 Task: Change transition to gallery.
Action: Mouse moved to (212, 99)
Screenshot: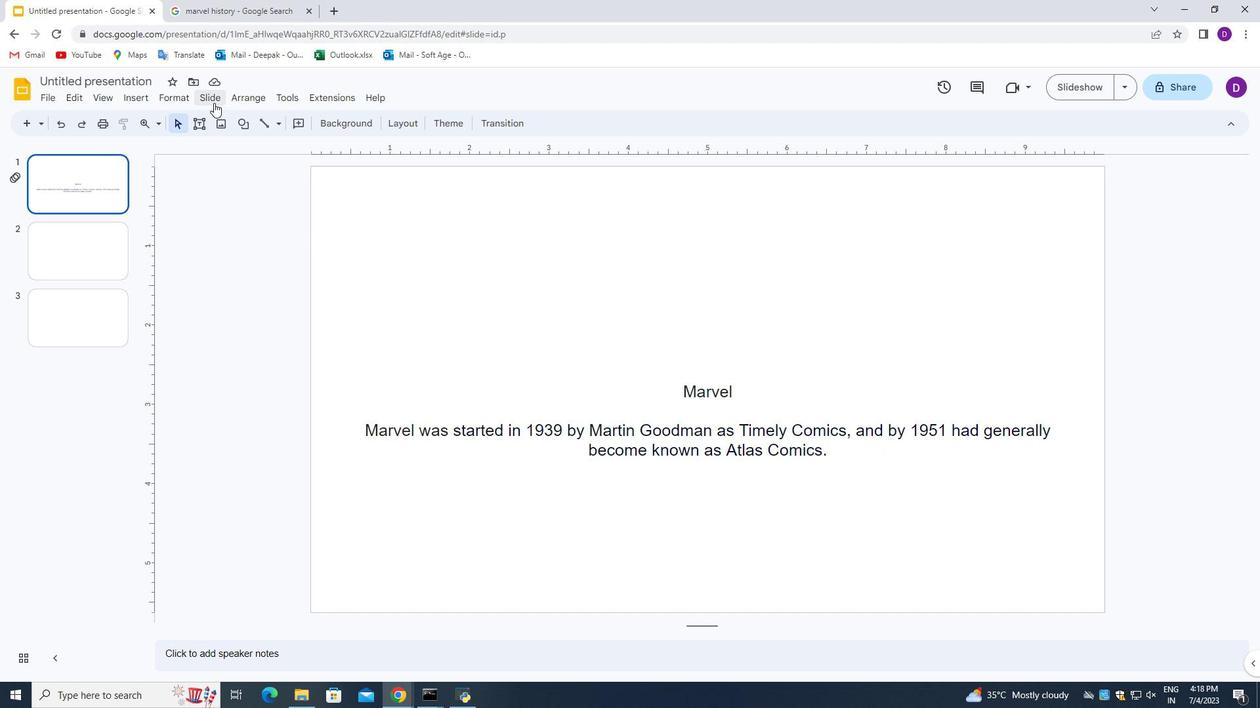 
Action: Mouse pressed left at (212, 99)
Screenshot: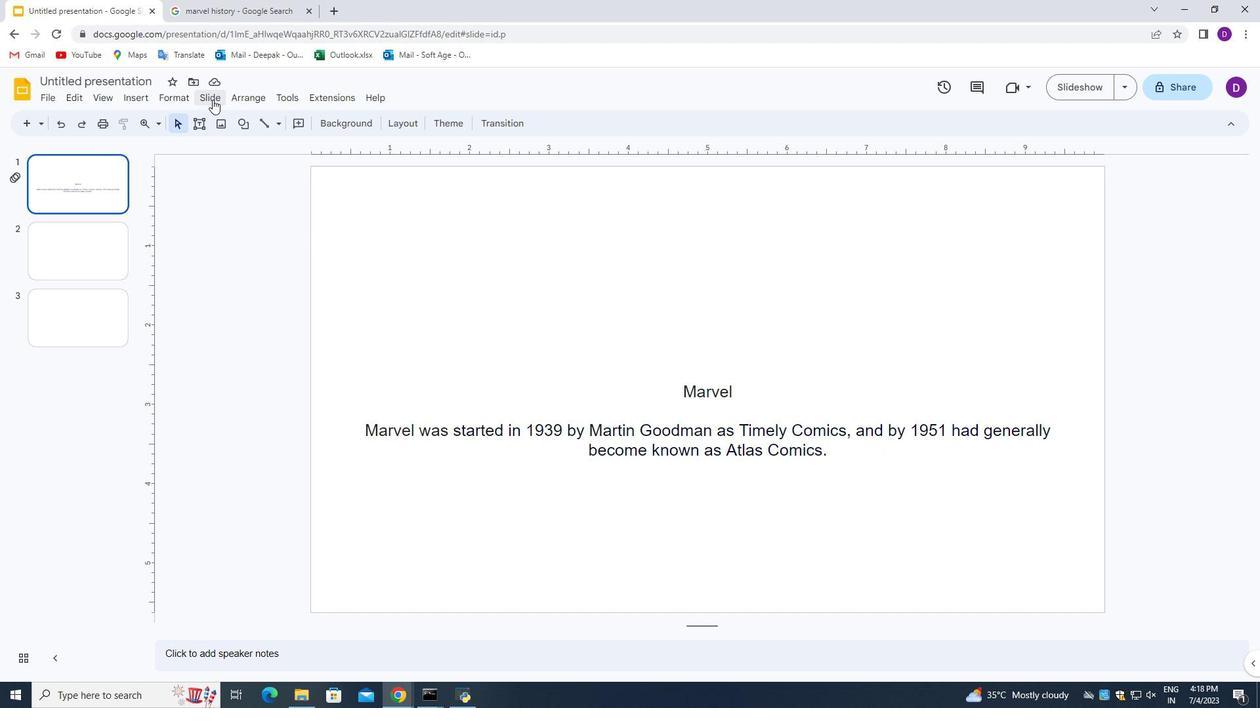 
Action: Mouse moved to (271, 279)
Screenshot: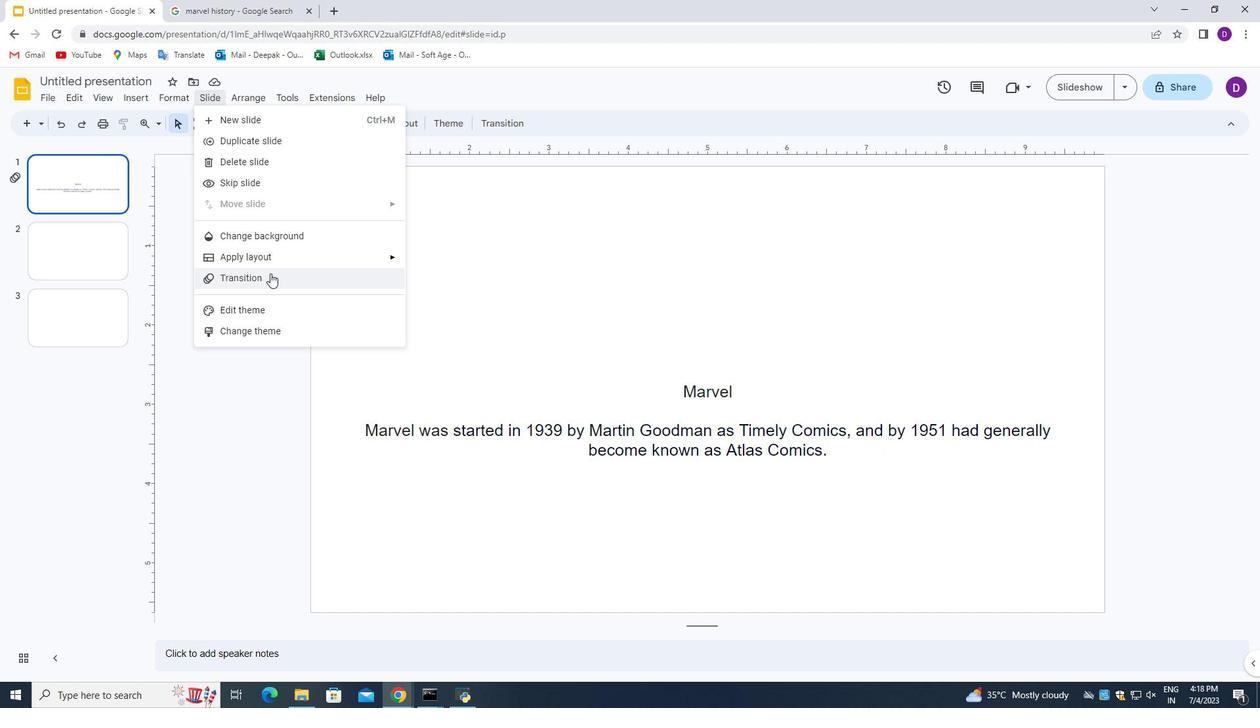 
Action: Mouse pressed left at (271, 279)
Screenshot: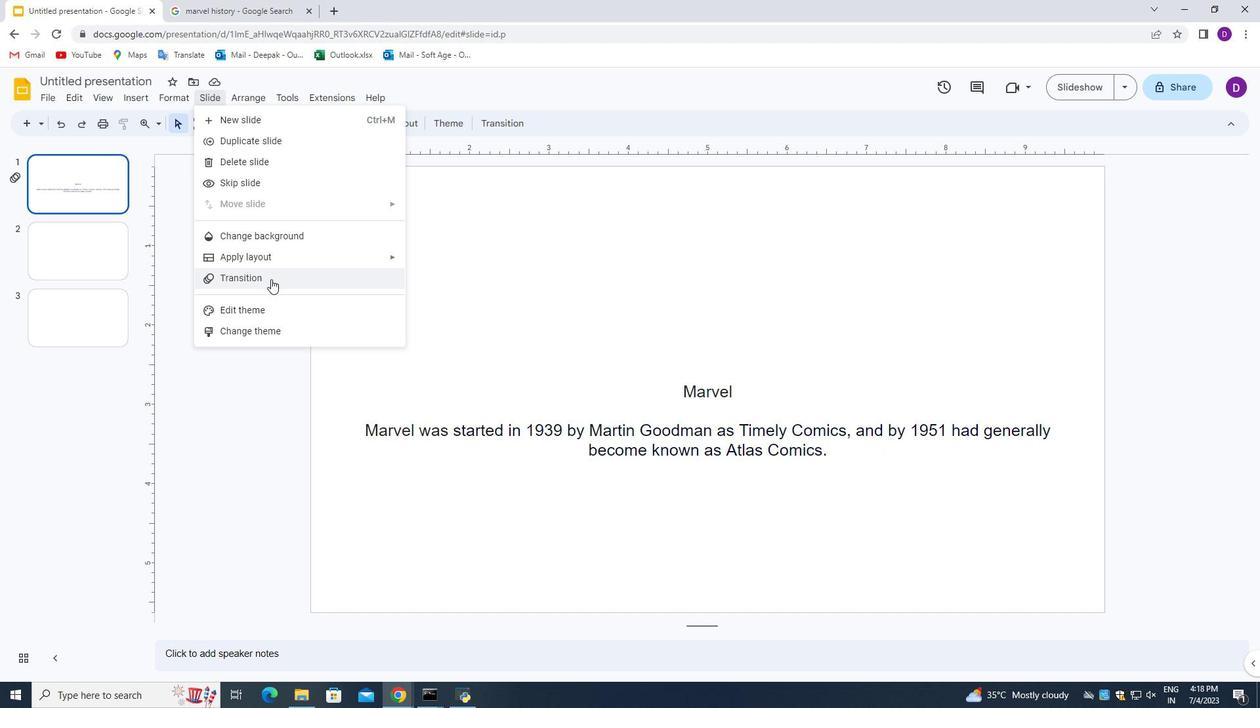 
Action: Mouse moved to (1107, 249)
Screenshot: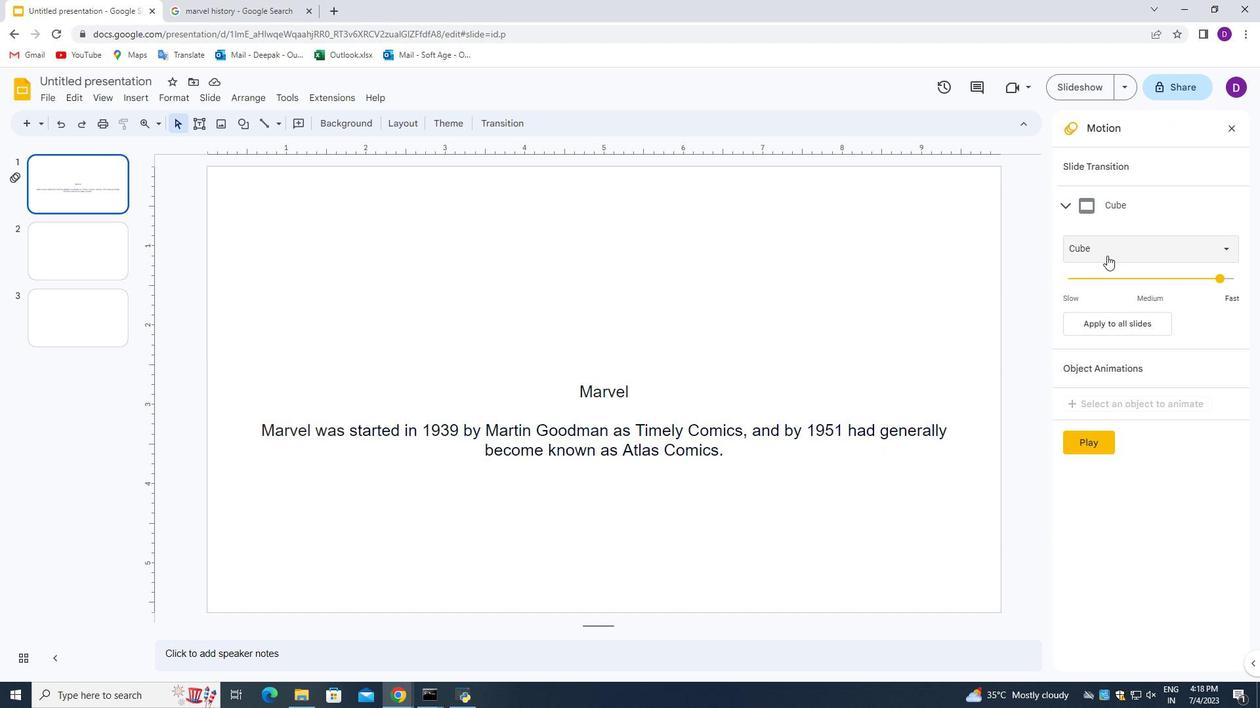 
Action: Mouse pressed left at (1107, 249)
Screenshot: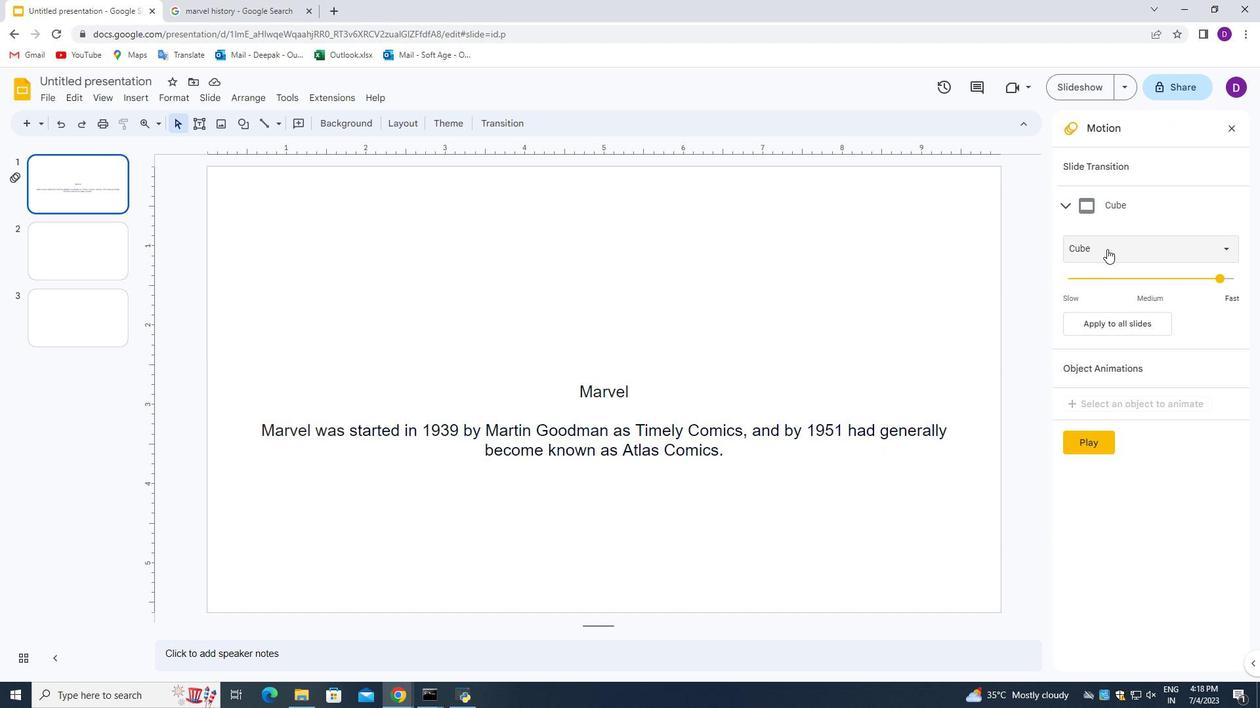 
Action: Mouse moved to (1110, 420)
Screenshot: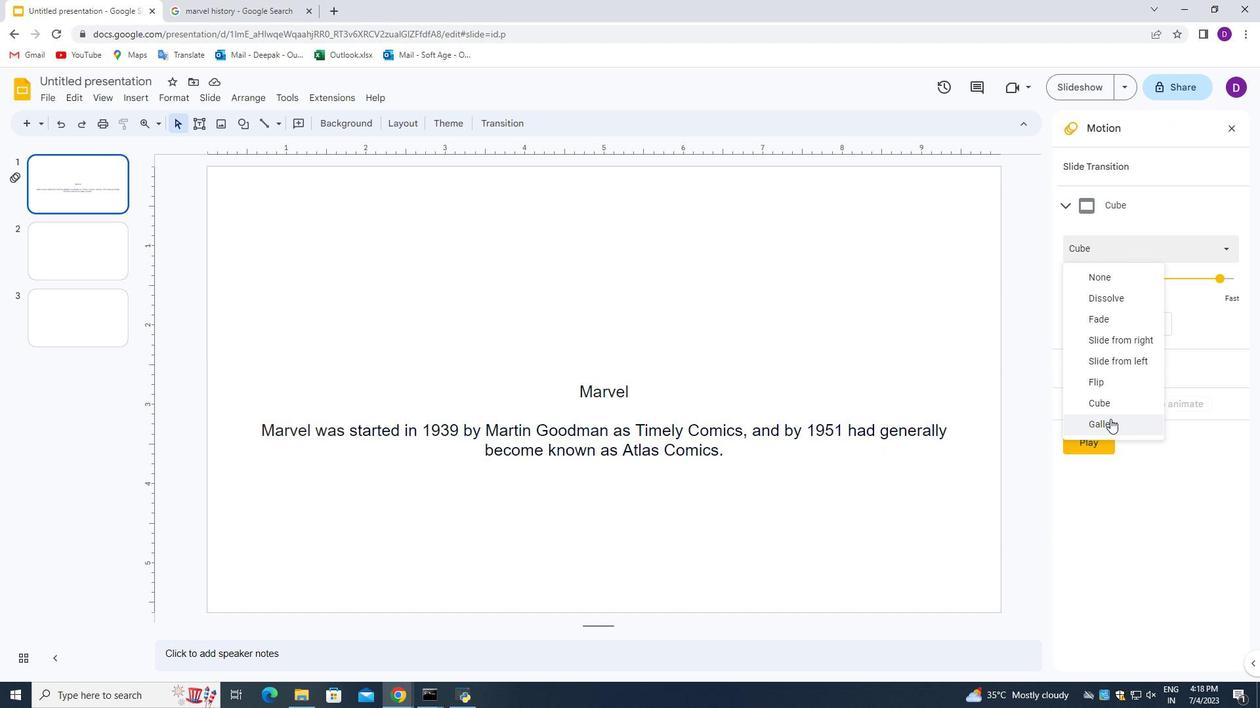 
Action: Mouse pressed left at (1110, 420)
Screenshot: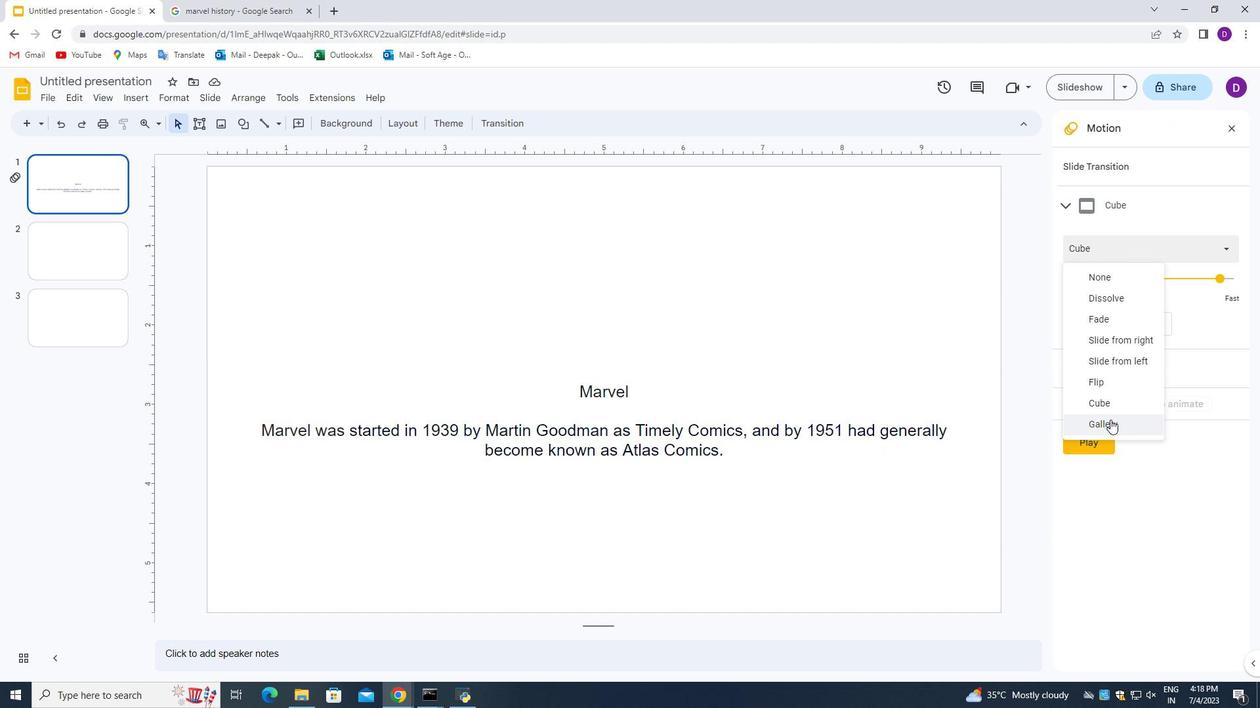 
Action: Mouse moved to (792, 292)
Screenshot: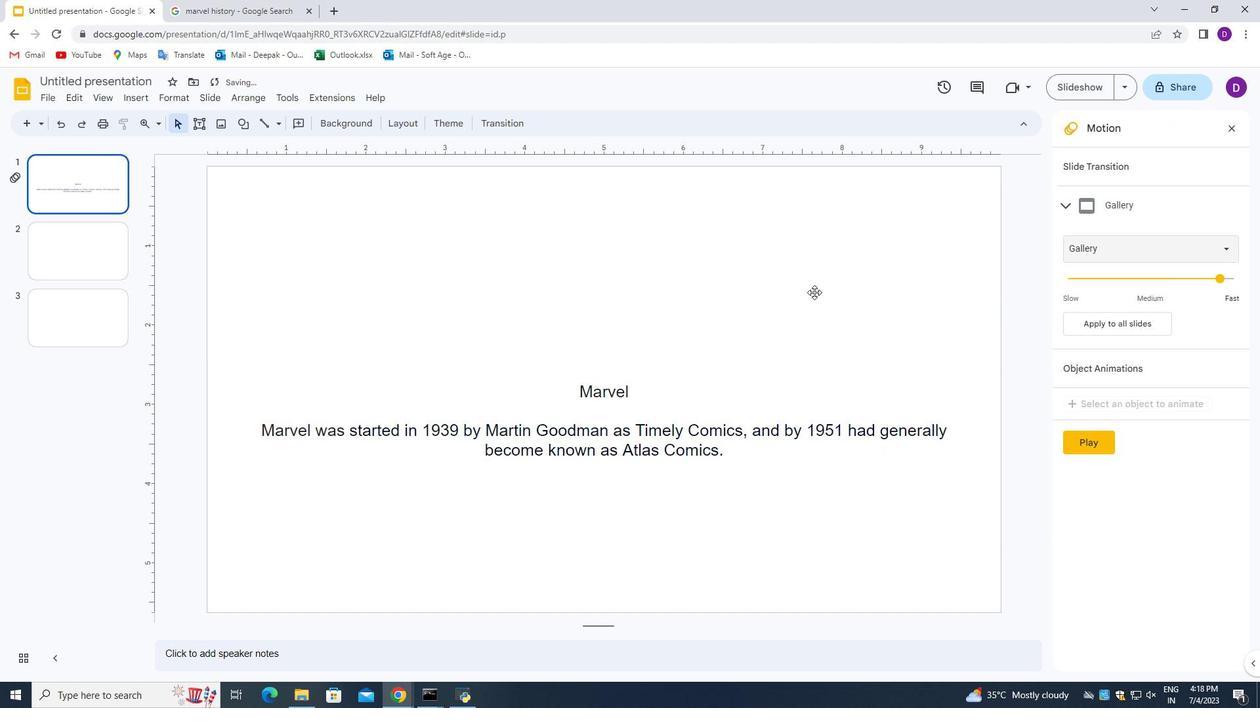 
